 Task: Create a rule from the Agile list, Priority changed -> Complete task in the project BroaderPath if Priority Cleared then Complete Task
Action: Mouse moved to (967, 162)
Screenshot: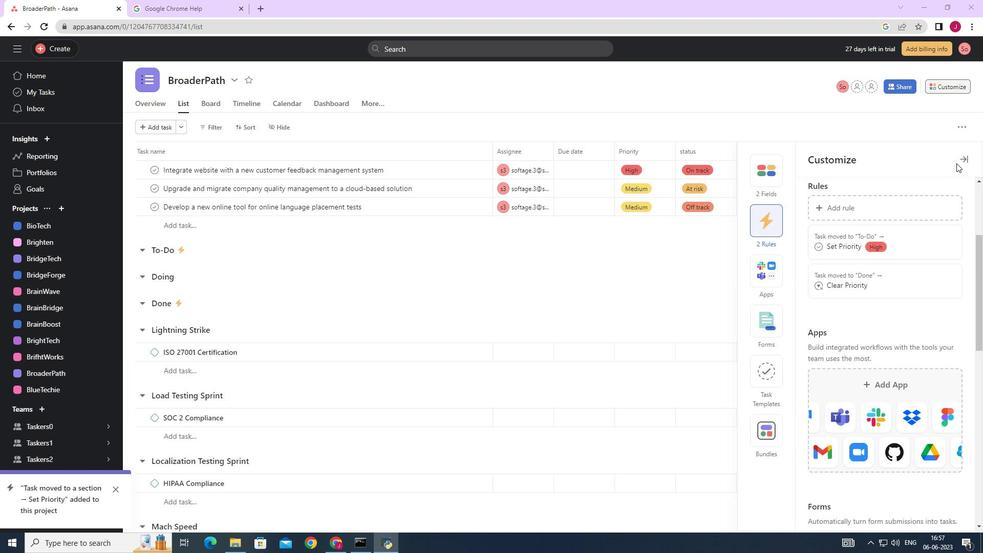 
Action: Mouse pressed left at (967, 162)
Screenshot: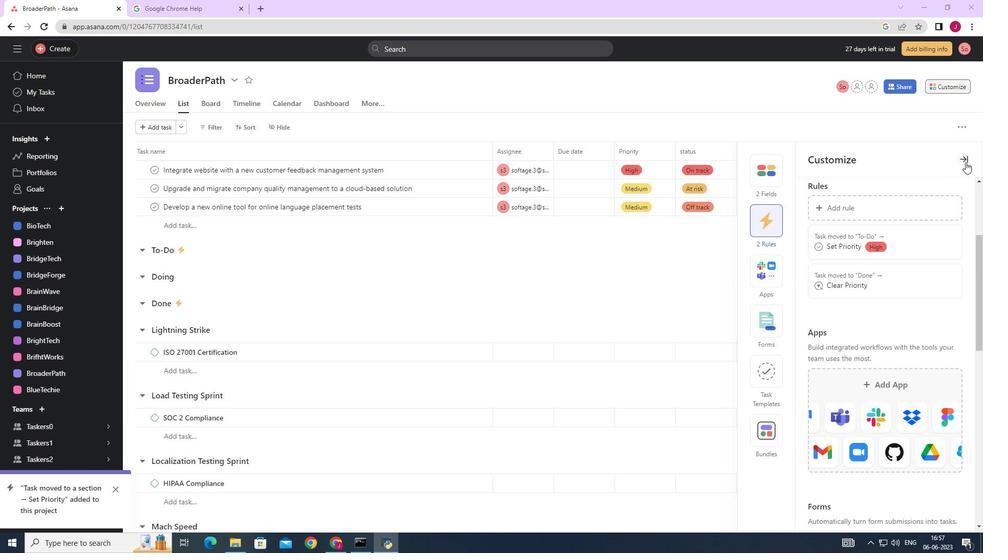 
Action: Mouse moved to (947, 85)
Screenshot: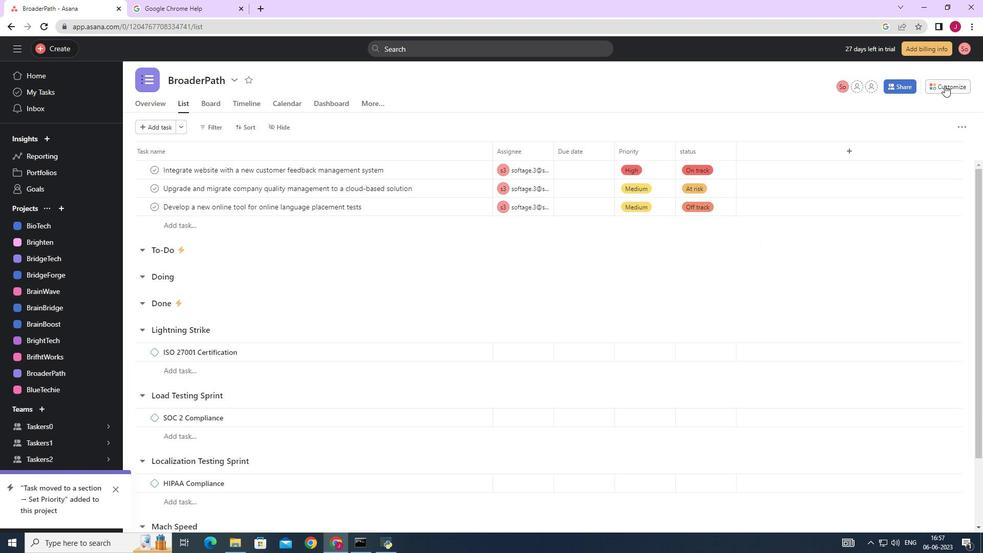 
Action: Mouse pressed left at (947, 85)
Screenshot: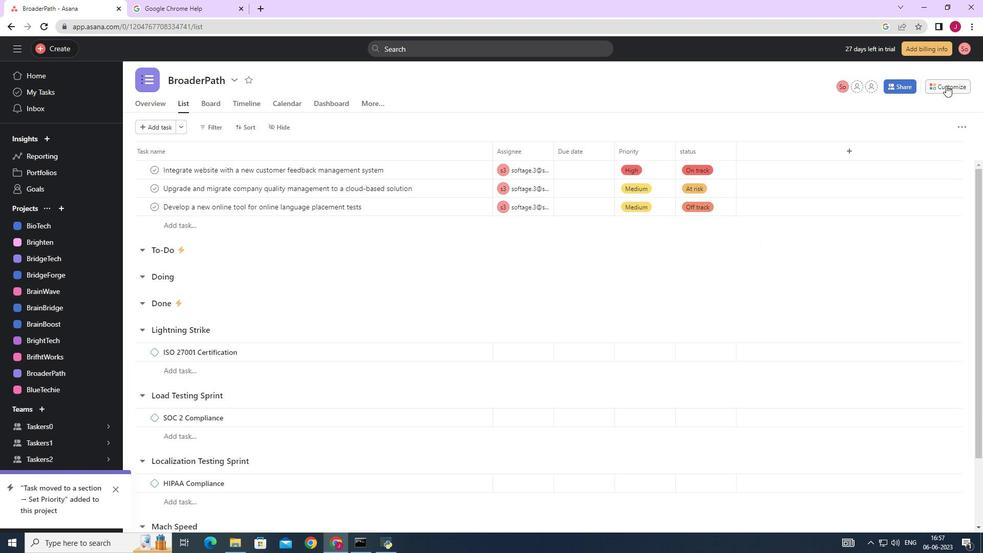 
Action: Mouse moved to (763, 220)
Screenshot: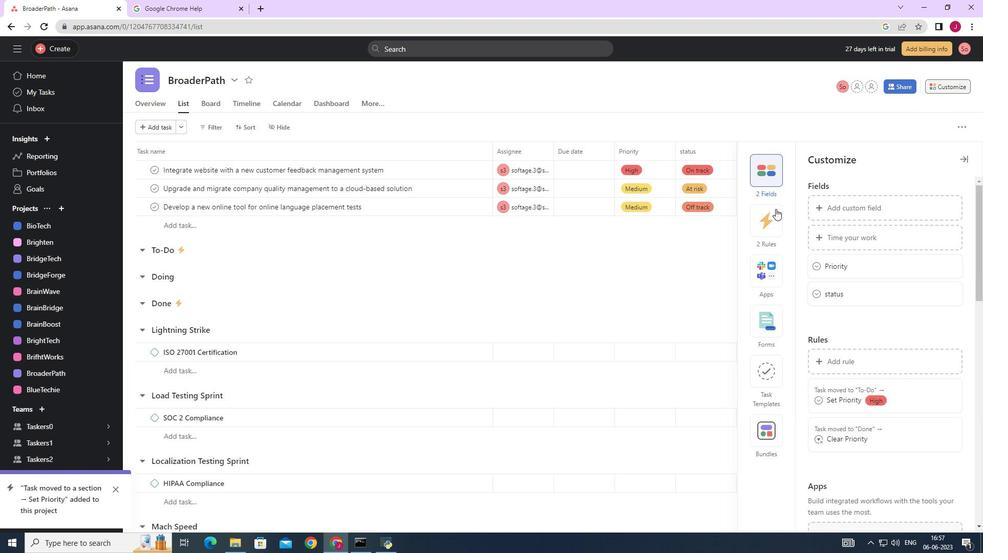 
Action: Mouse pressed left at (763, 220)
Screenshot: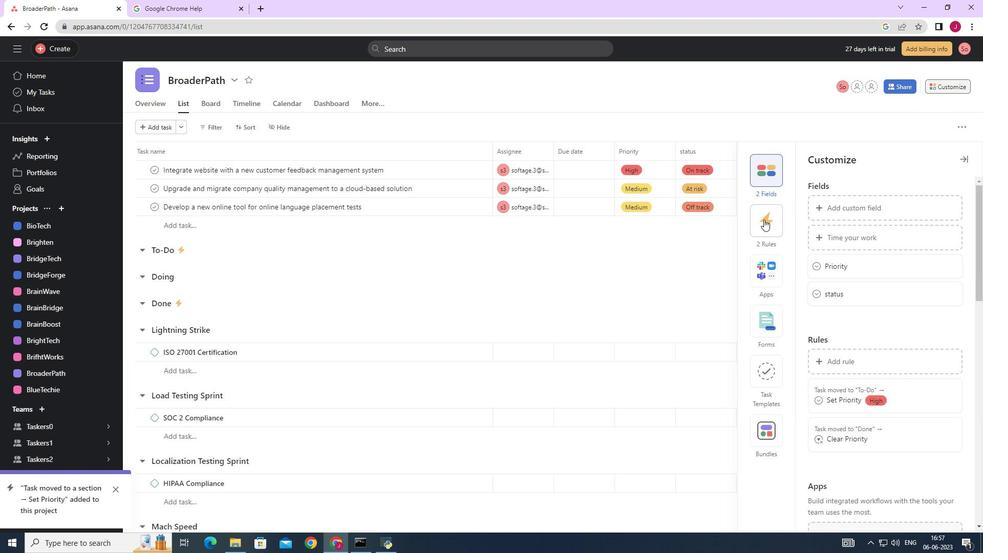 
Action: Mouse moved to (854, 203)
Screenshot: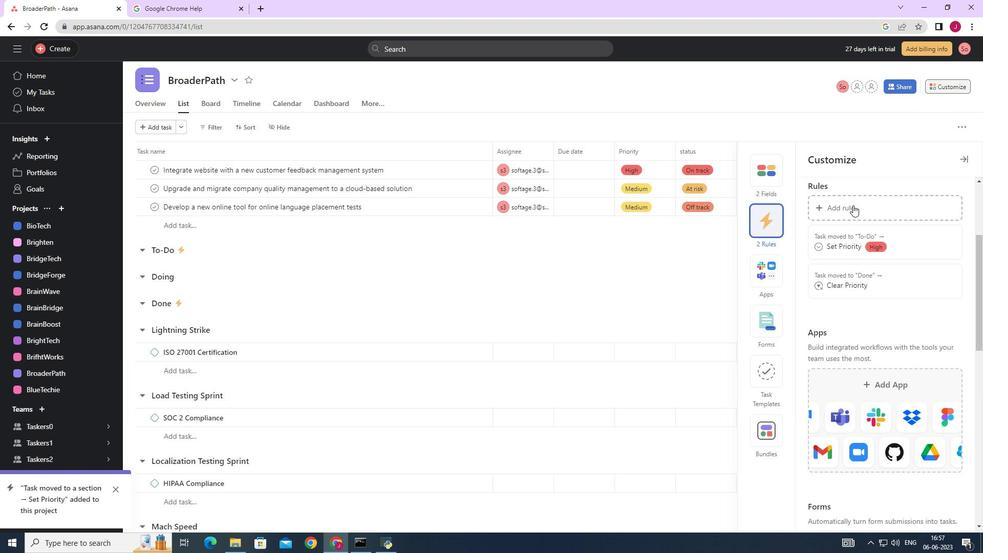 
Action: Mouse pressed left at (854, 203)
Screenshot: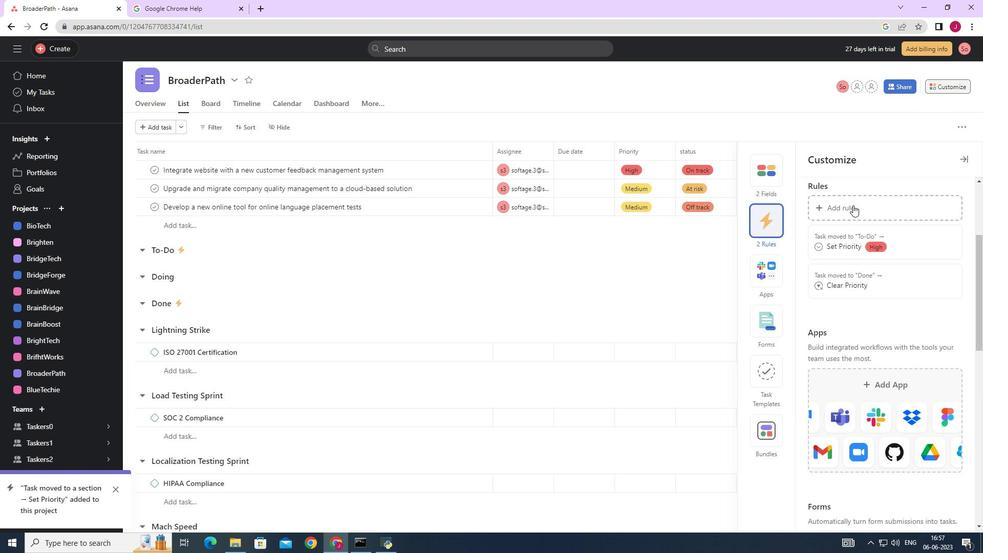 
Action: Mouse moved to (212, 156)
Screenshot: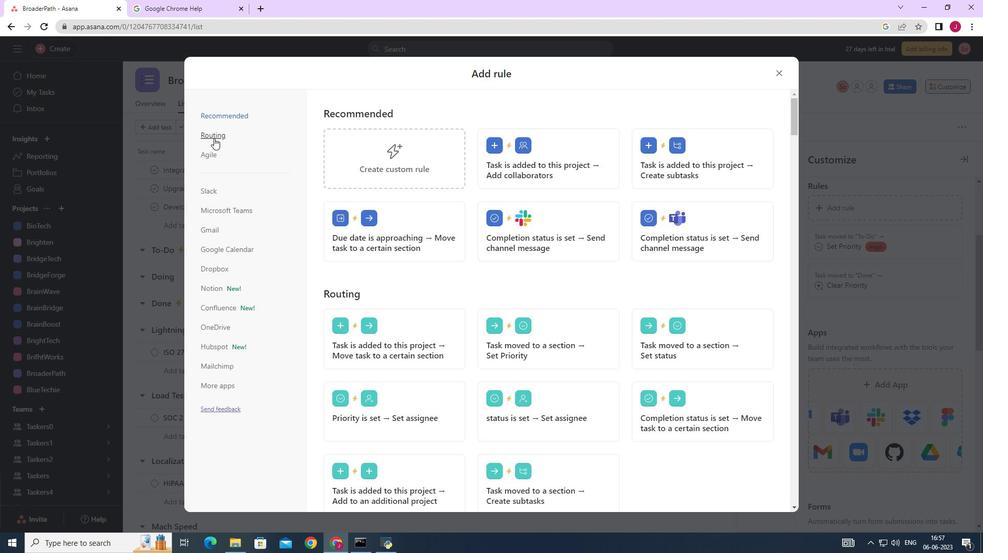
Action: Mouse pressed left at (212, 156)
Screenshot: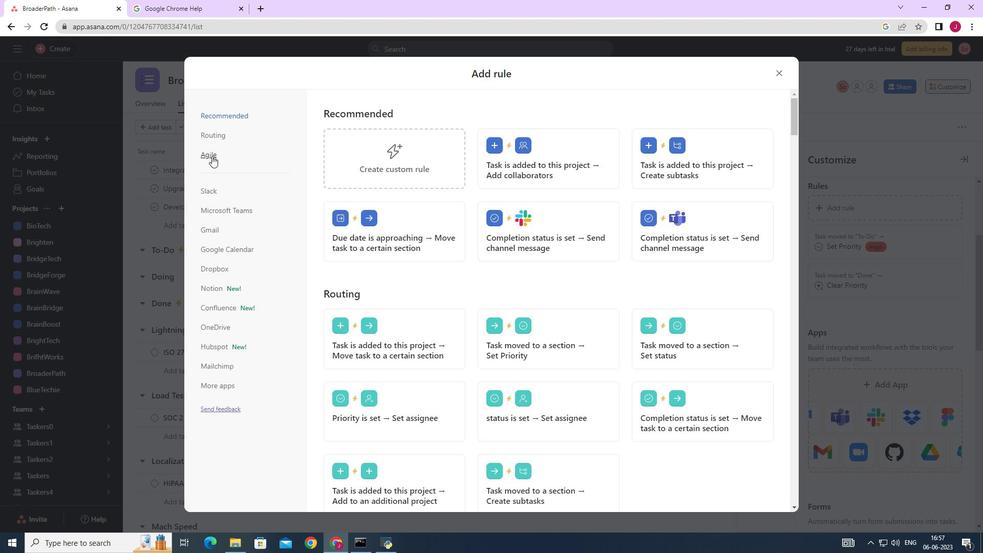 
Action: Mouse moved to (408, 148)
Screenshot: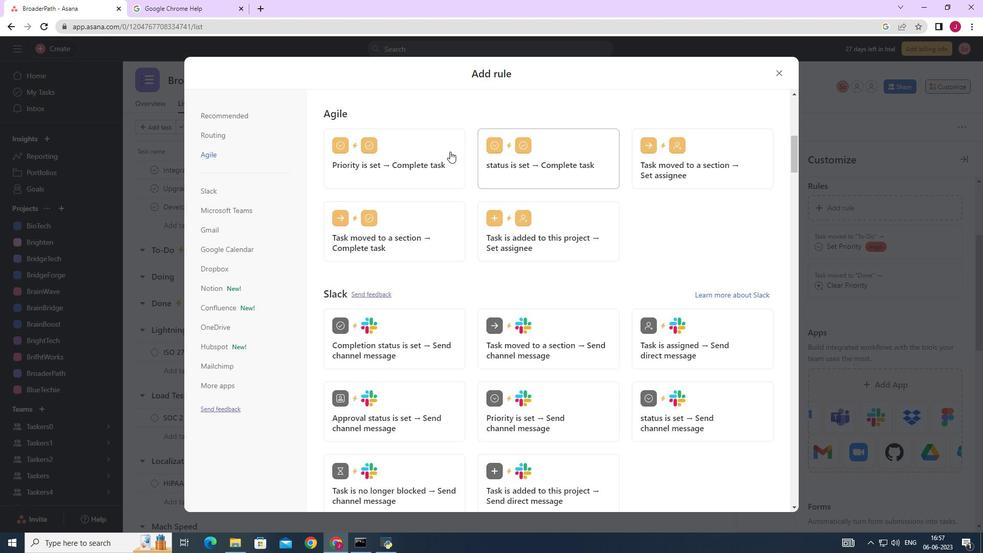 
Action: Mouse pressed left at (408, 148)
Screenshot: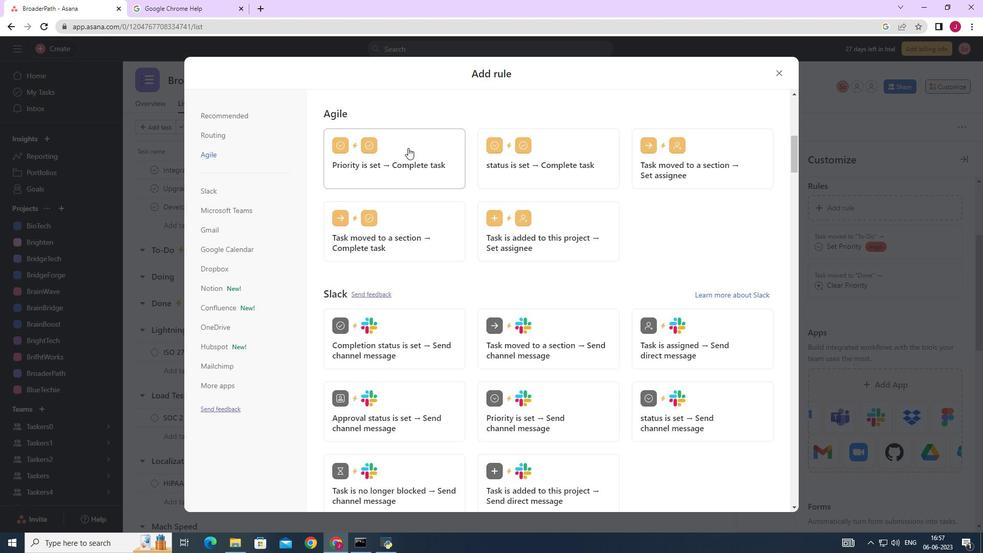 
Action: Mouse moved to (392, 270)
Screenshot: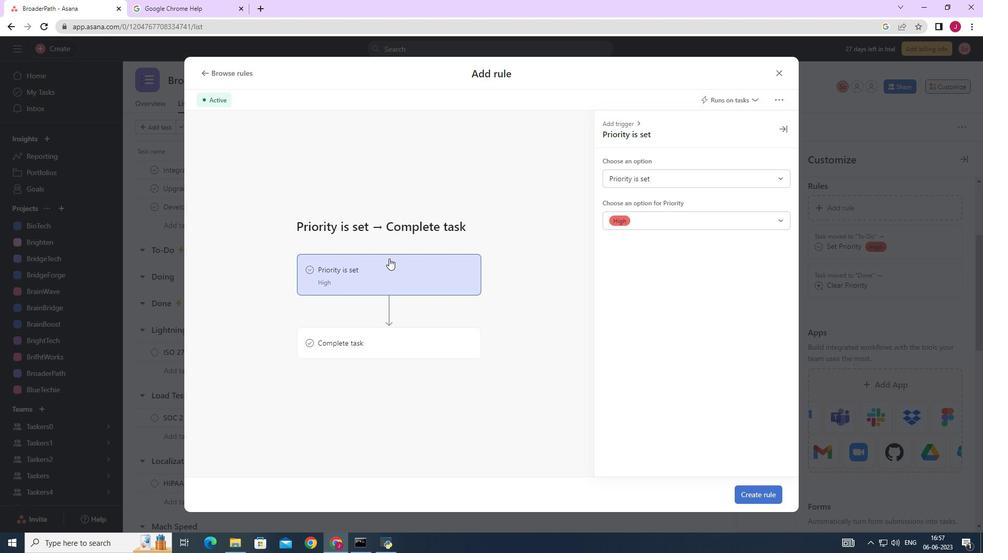 
Action: Mouse pressed left at (392, 270)
Screenshot: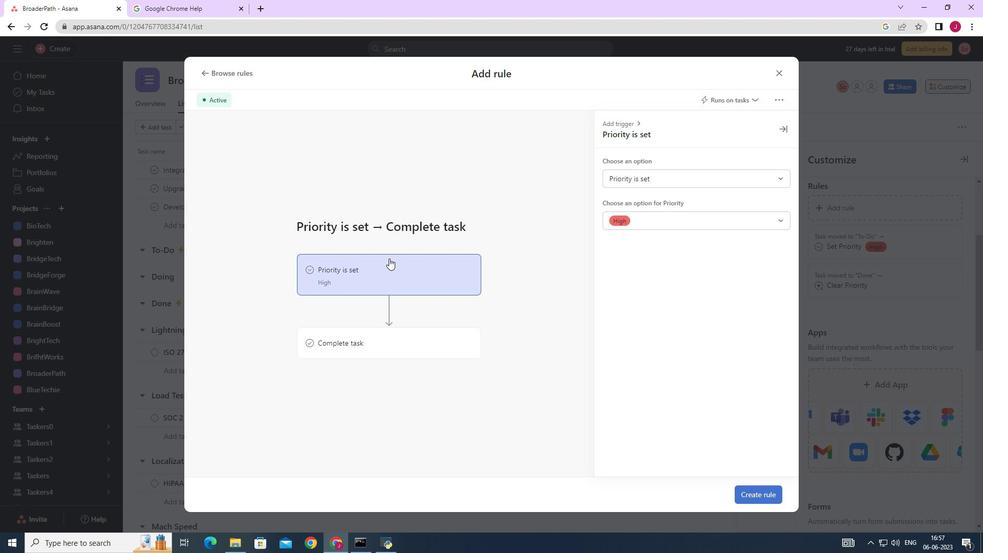 
Action: Mouse moved to (637, 179)
Screenshot: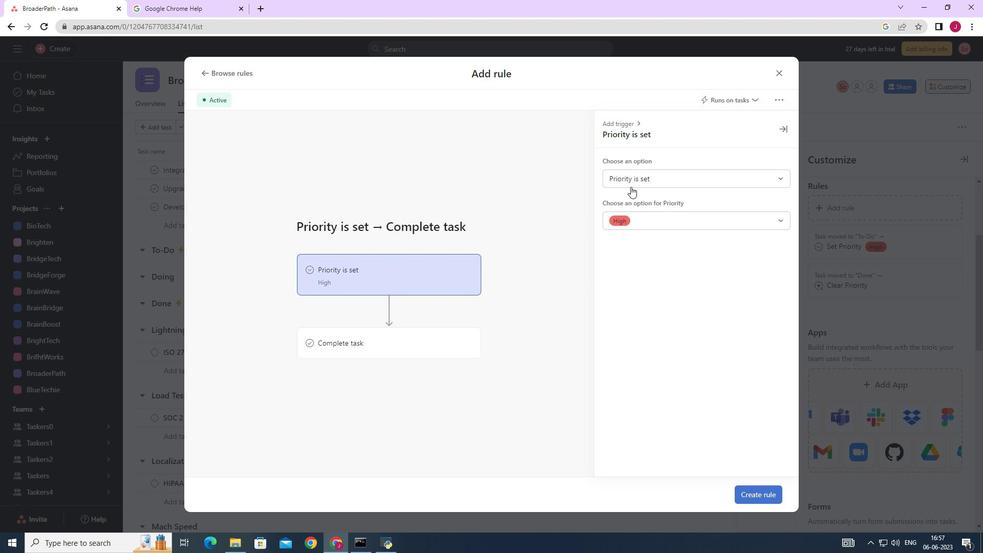
Action: Mouse pressed left at (637, 179)
Screenshot: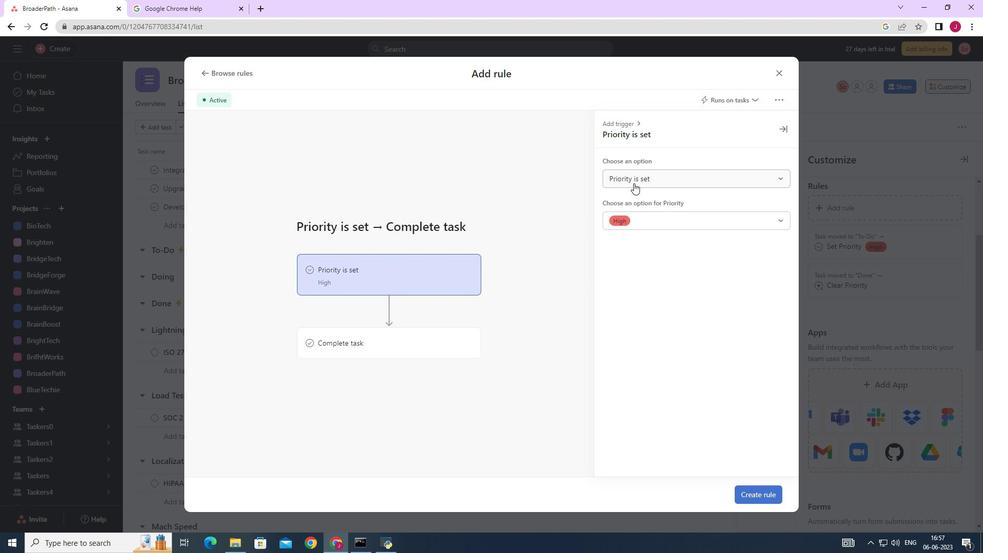 
Action: Mouse moved to (650, 218)
Screenshot: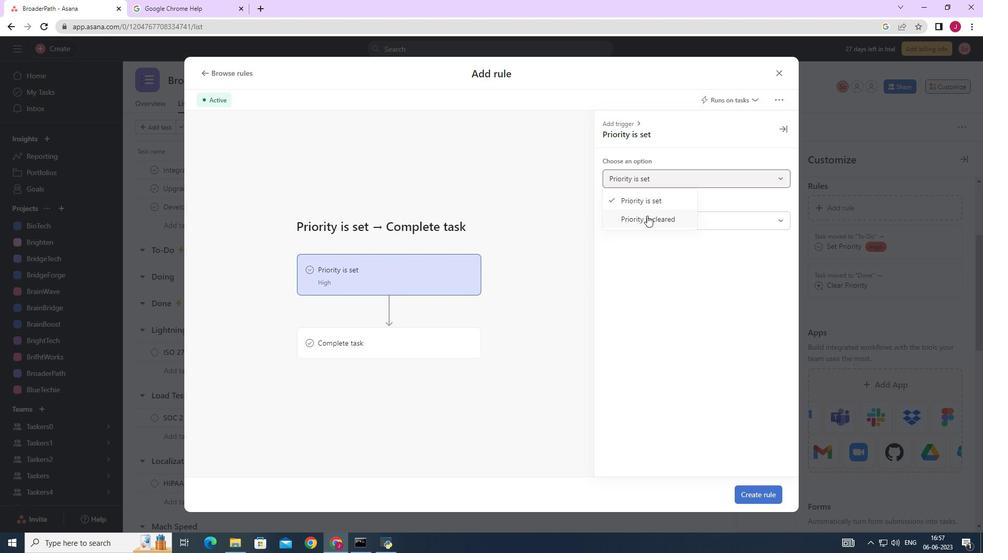 
Action: Mouse pressed left at (650, 218)
Screenshot: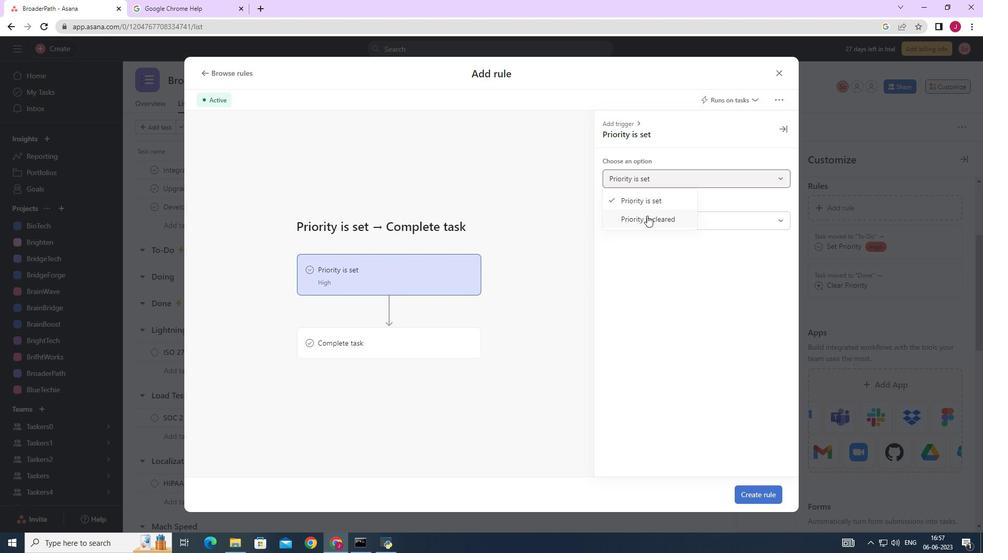 
Action: Mouse moved to (423, 336)
Screenshot: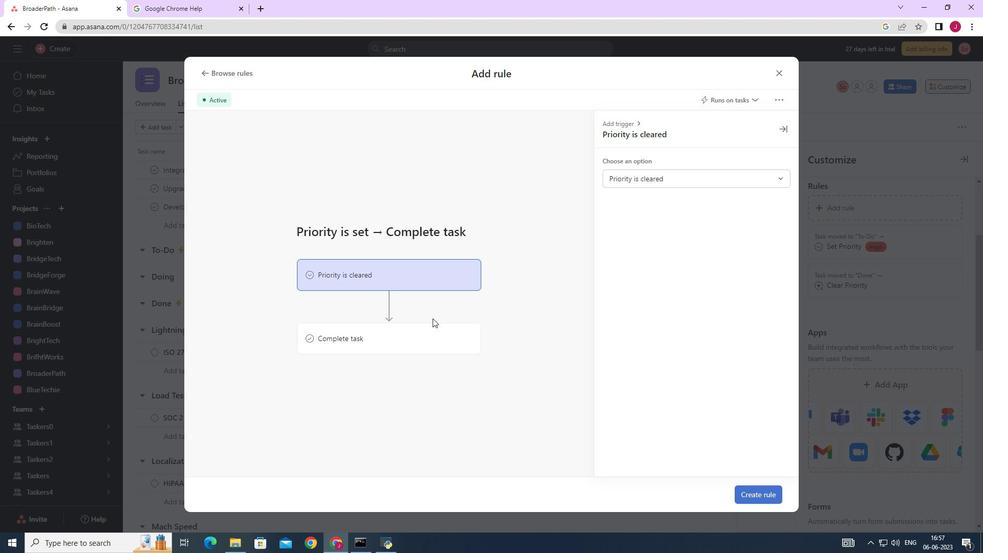 
Action: Mouse pressed left at (423, 336)
Screenshot: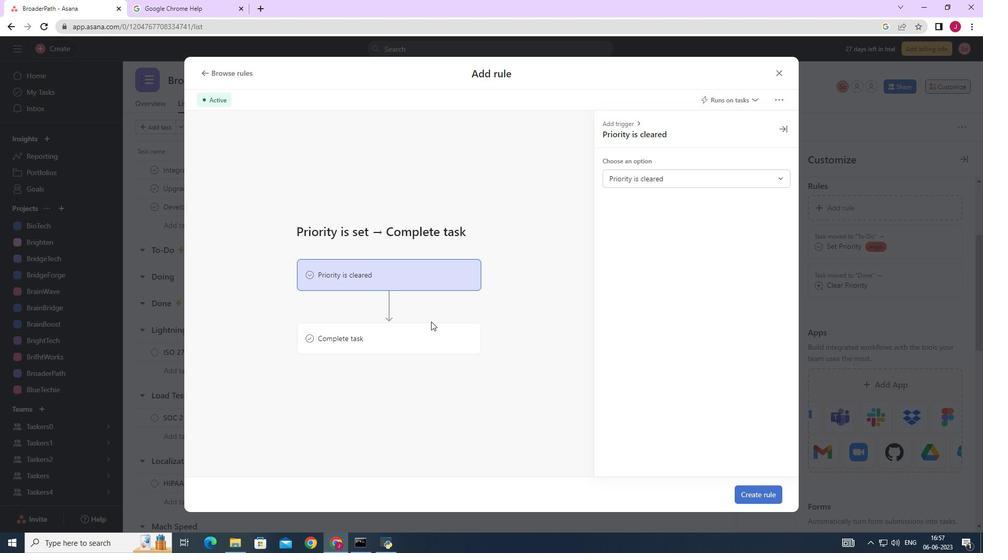 
Action: Mouse moved to (765, 491)
Screenshot: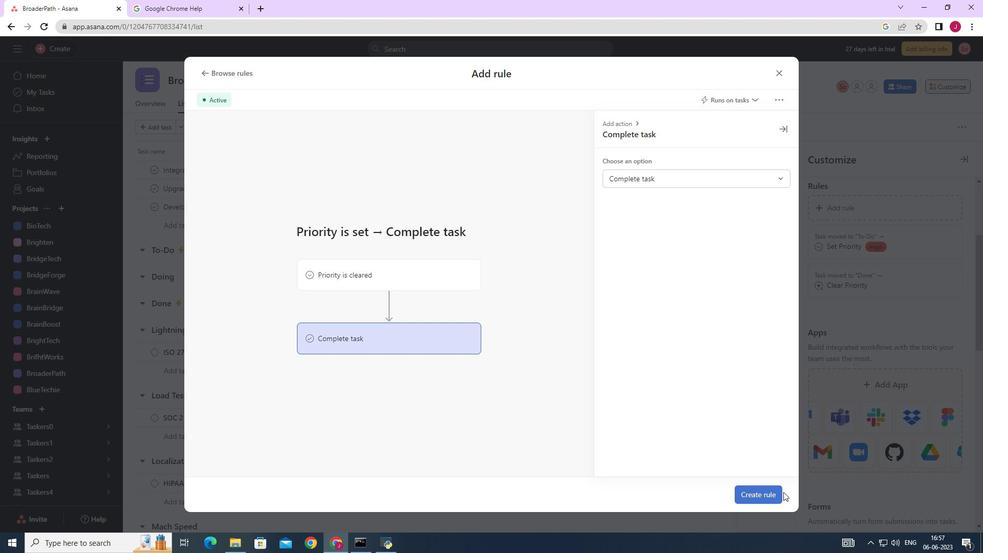 
Action: Mouse pressed left at (765, 491)
Screenshot: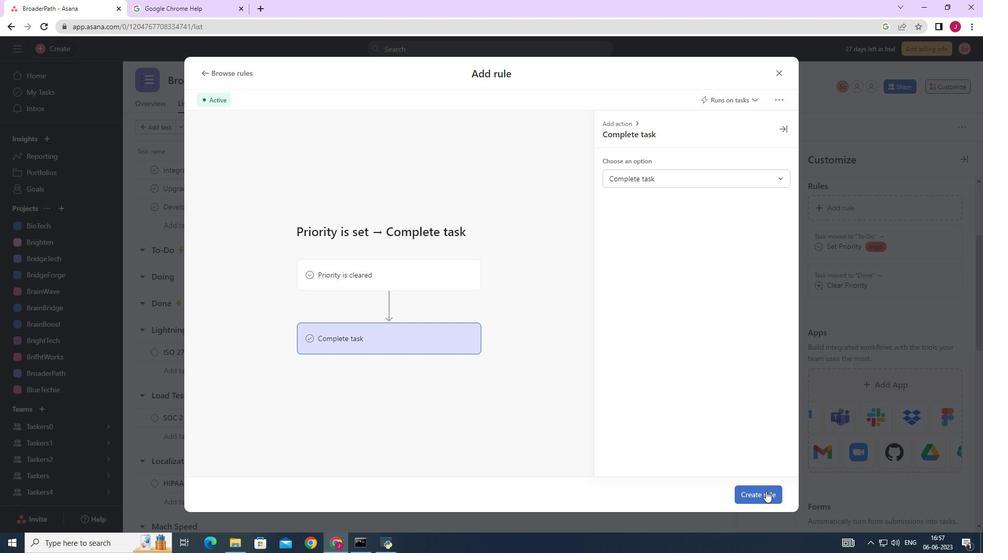 
Action: Mouse moved to (737, 436)
Screenshot: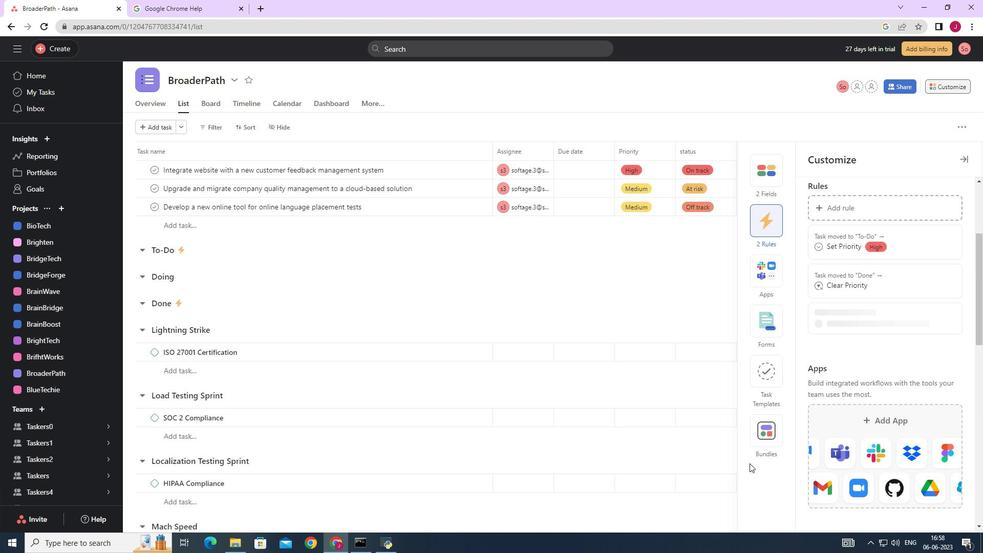 
